 Task: Create a scrum project AgileFire. Add to scrum project AgileFire a team member softage.1@softage.net and assign as Project Lead. Add to scrum project AgileFire a team member softage.2@softage.net
Action: Mouse moved to (210, 59)
Screenshot: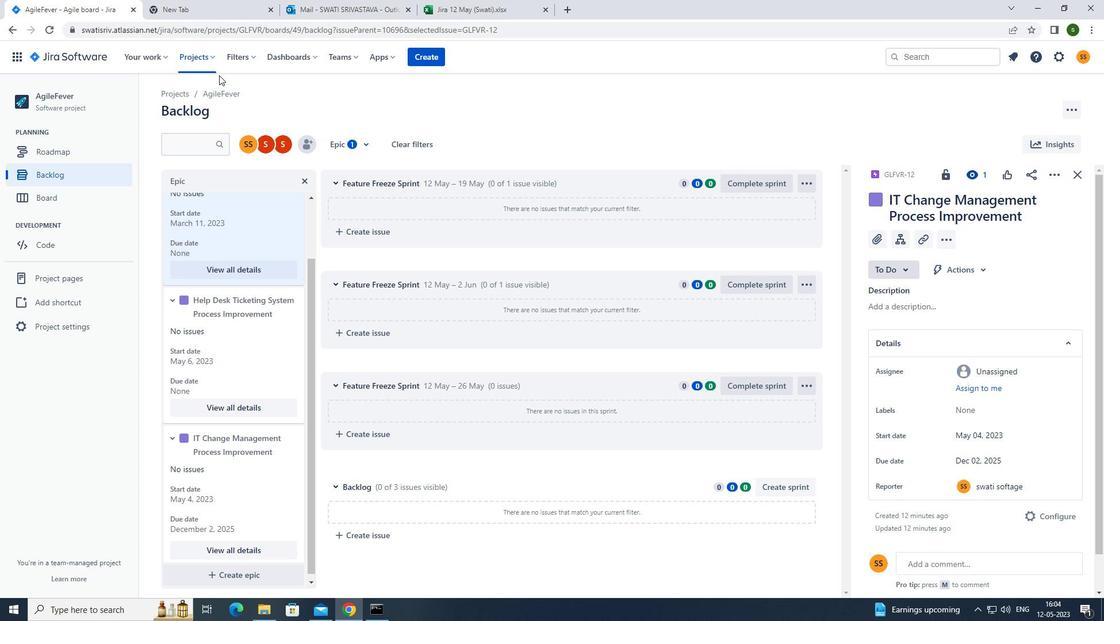 
Action: Mouse pressed left at (210, 59)
Screenshot: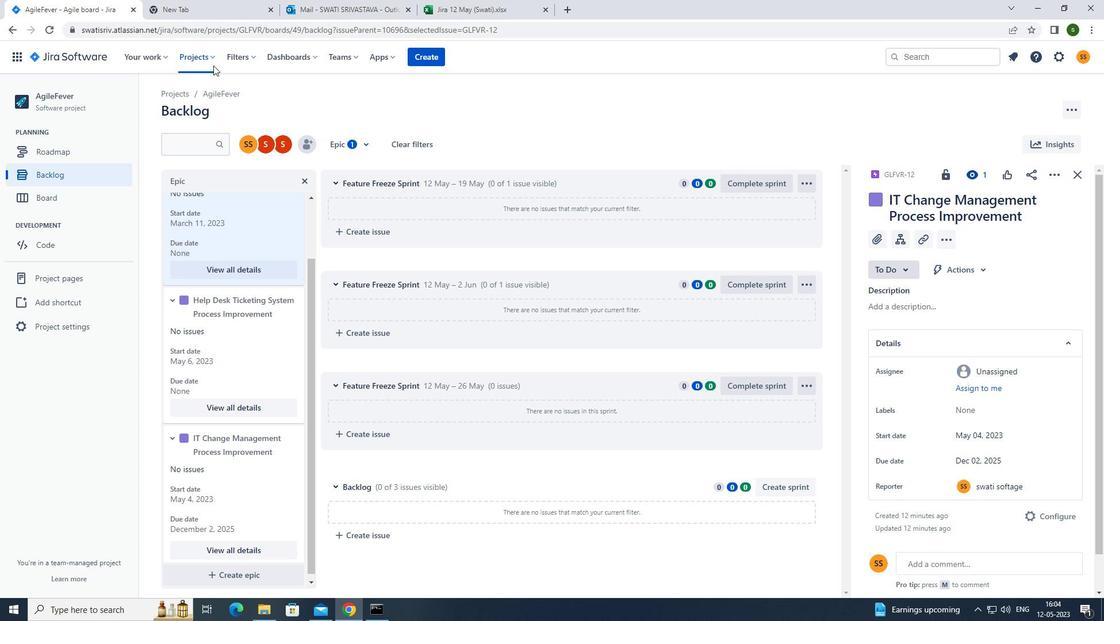 
Action: Mouse moved to (238, 285)
Screenshot: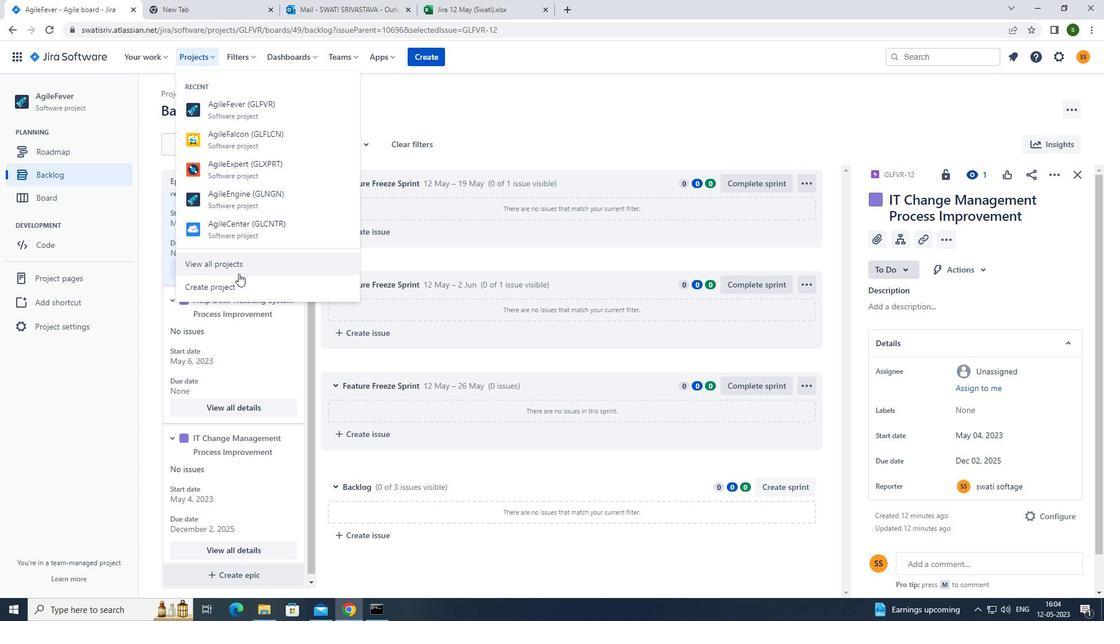 
Action: Mouse pressed left at (238, 285)
Screenshot: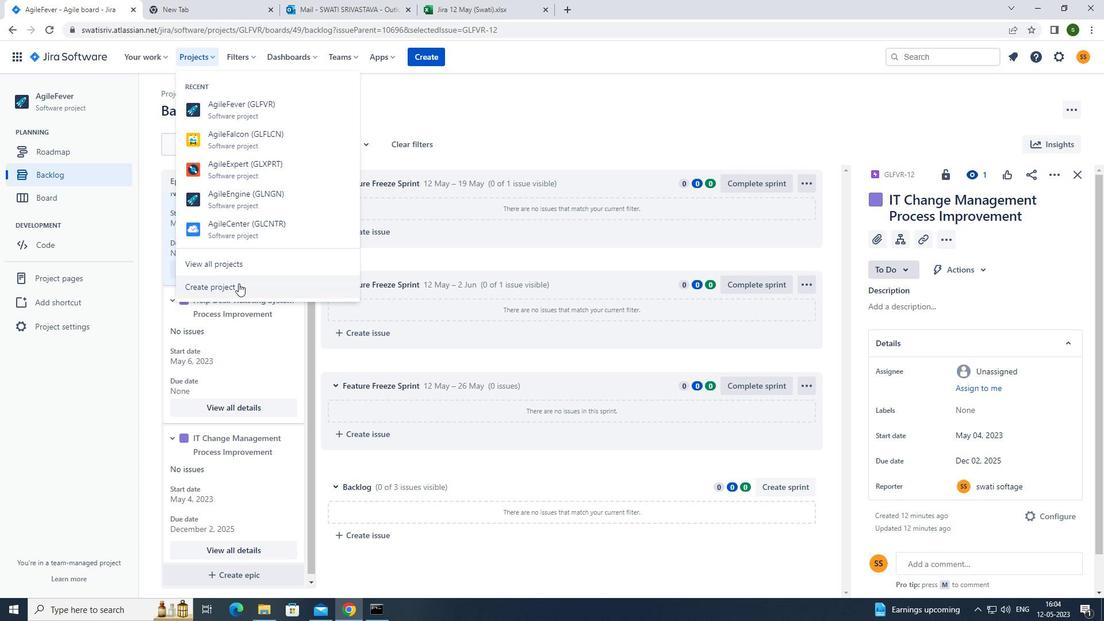 
Action: Mouse moved to (718, 287)
Screenshot: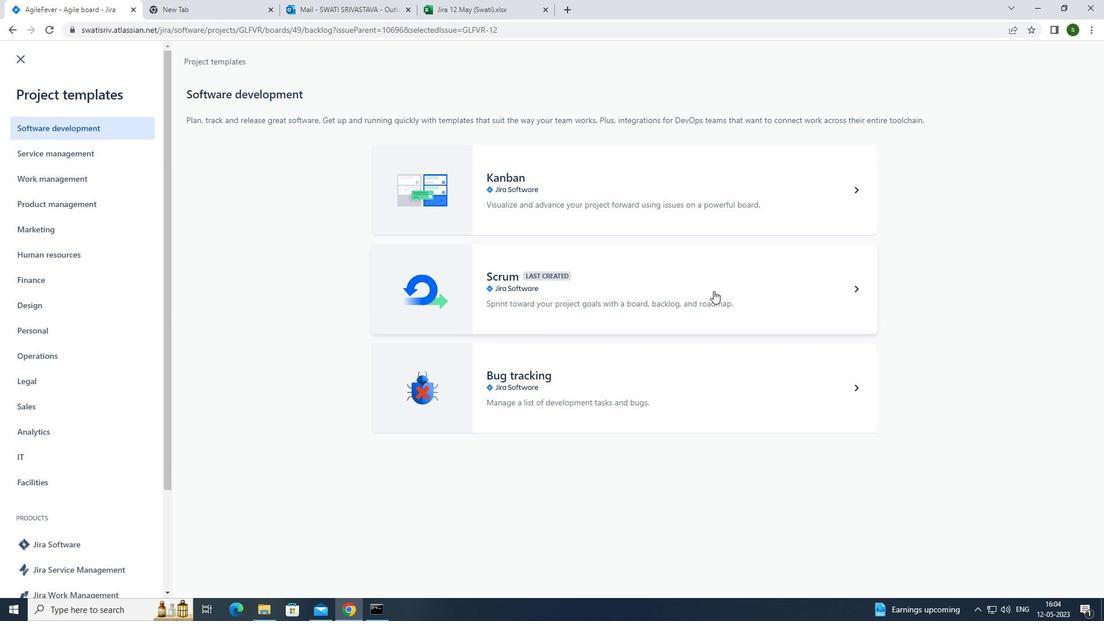 
Action: Mouse pressed left at (718, 287)
Screenshot: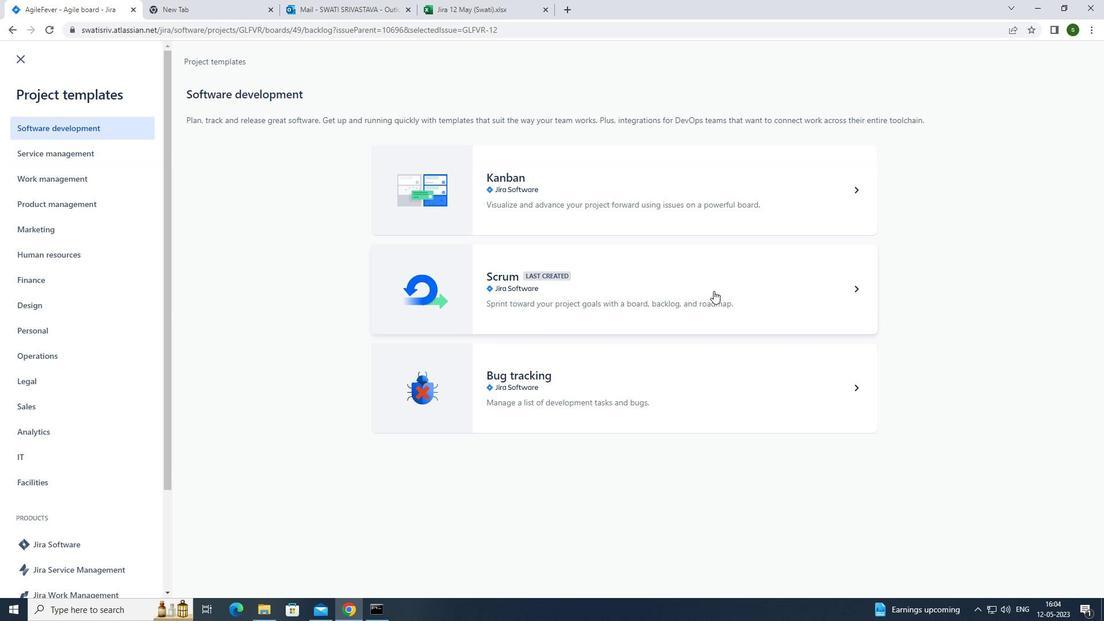 
Action: Mouse moved to (861, 567)
Screenshot: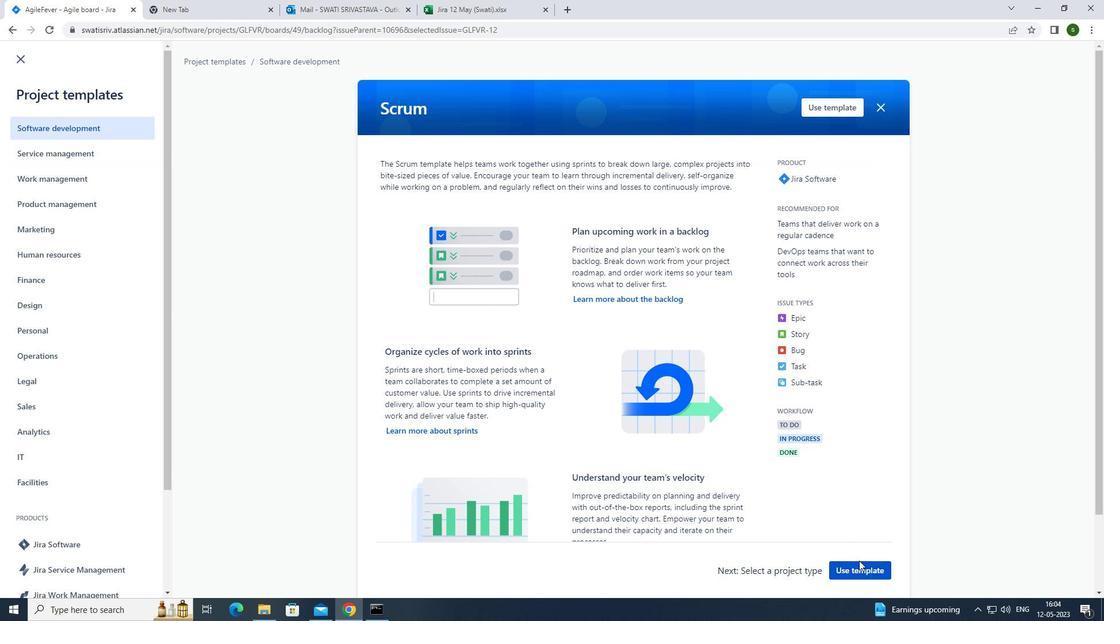 
Action: Mouse pressed left at (861, 567)
Screenshot: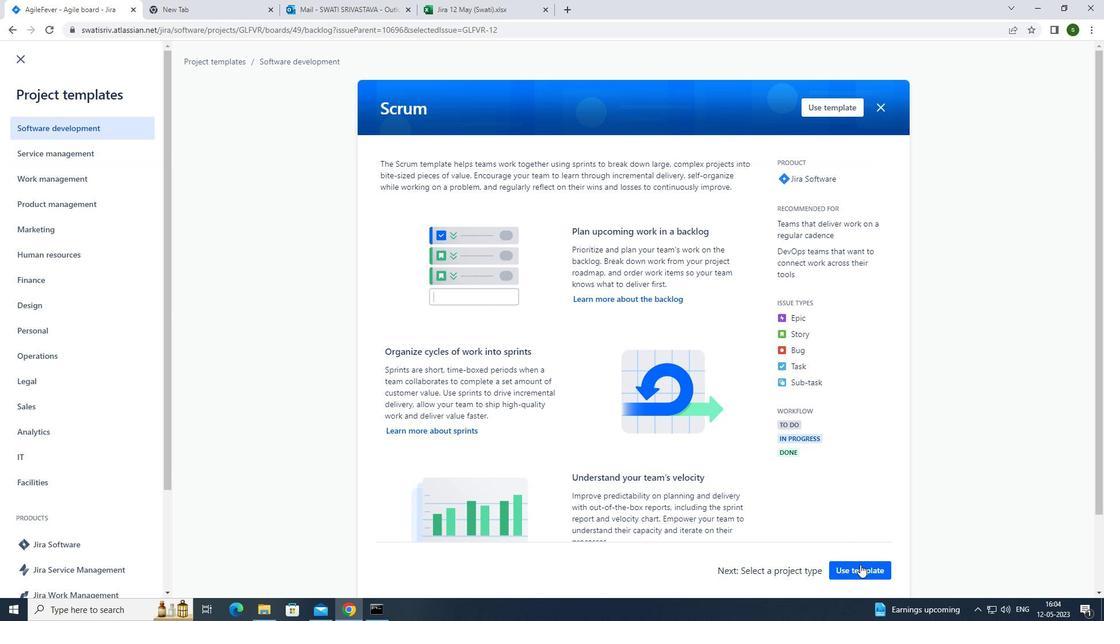 
Action: Mouse moved to (504, 561)
Screenshot: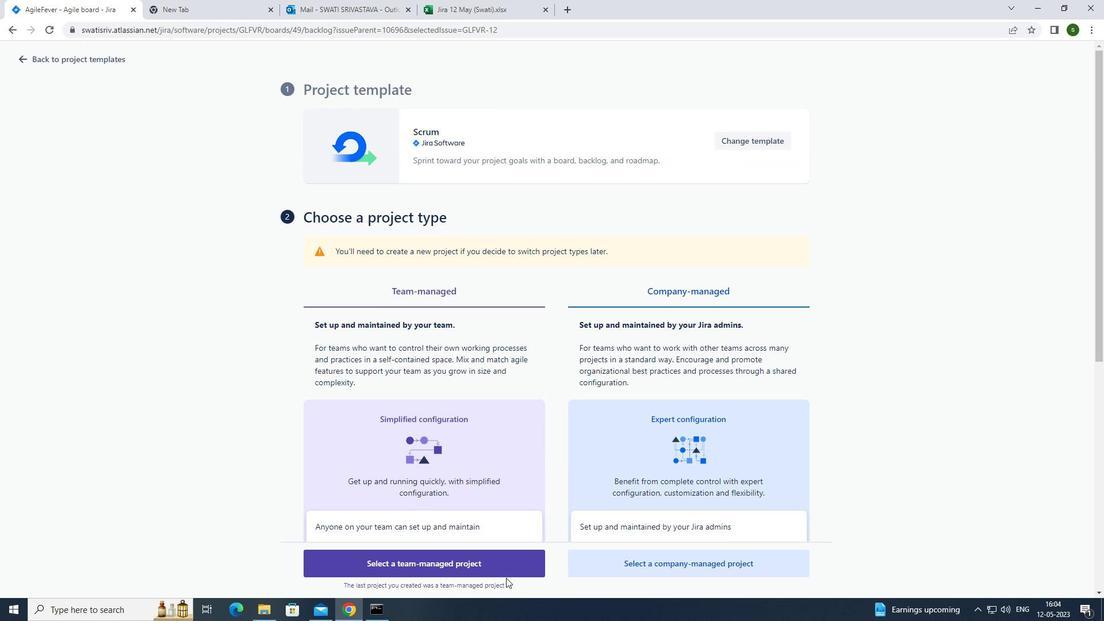 
Action: Mouse pressed left at (504, 561)
Screenshot: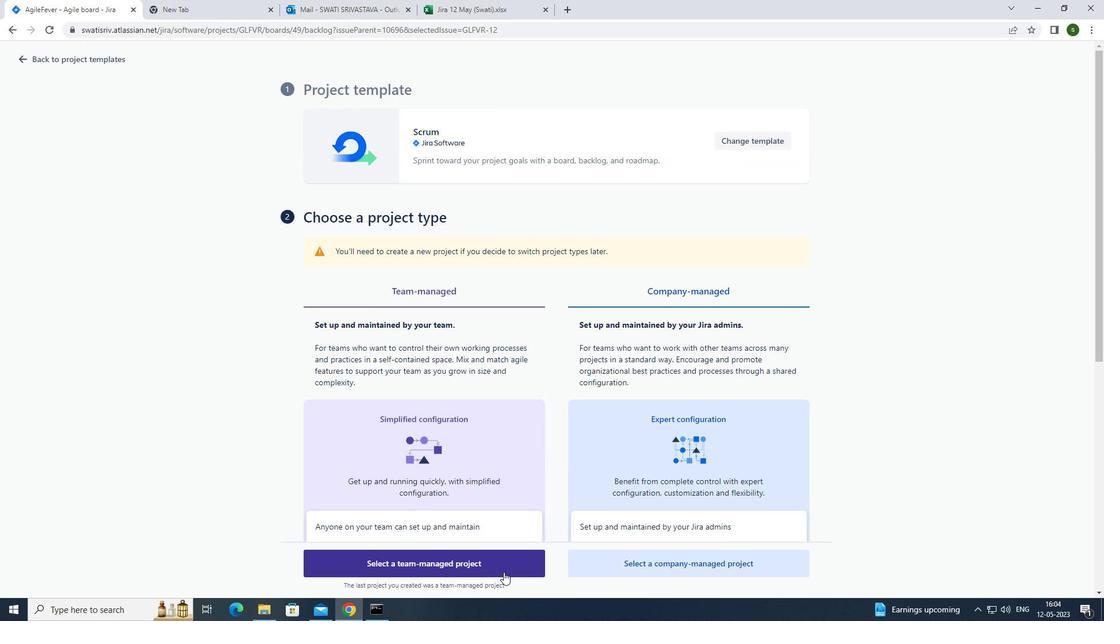 
Action: Mouse moved to (326, 266)
Screenshot: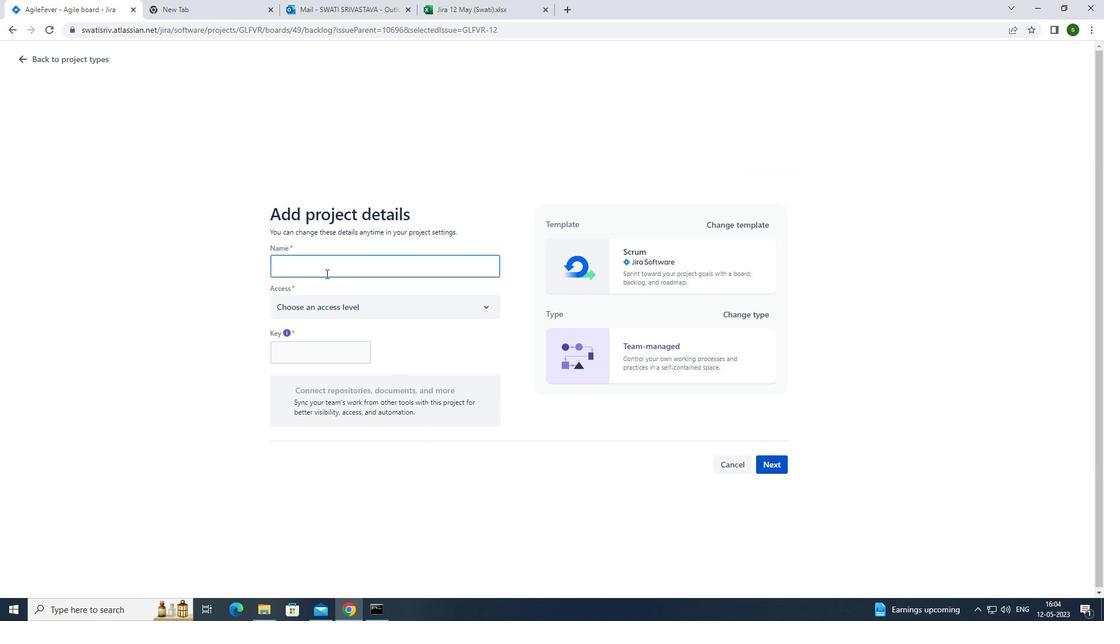 
Action: Mouse pressed left at (326, 266)
Screenshot: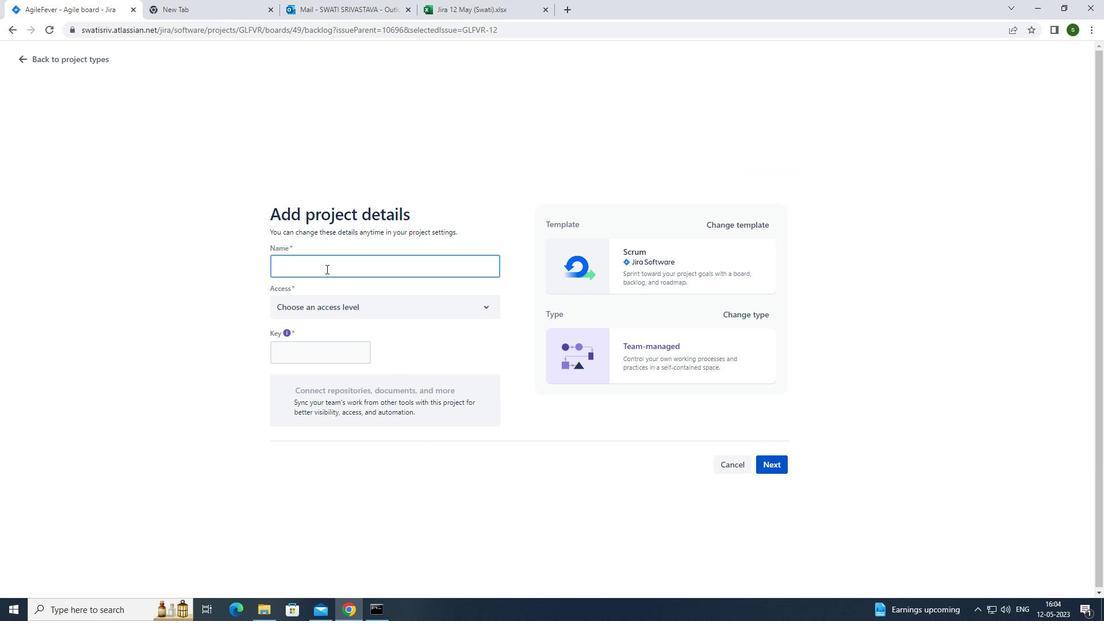 
Action: Key pressed <Key.caps_lock>a<Key.caps_lock>gile<Key.caps_lock>f<Key.caps_lock>ire
Screenshot: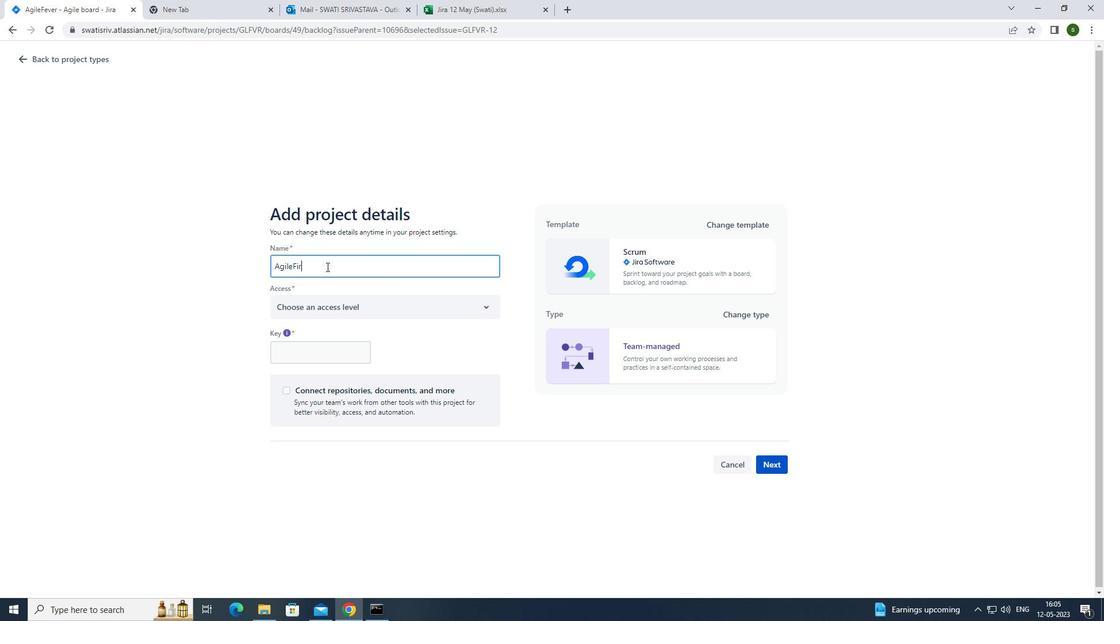 
Action: Mouse moved to (395, 304)
Screenshot: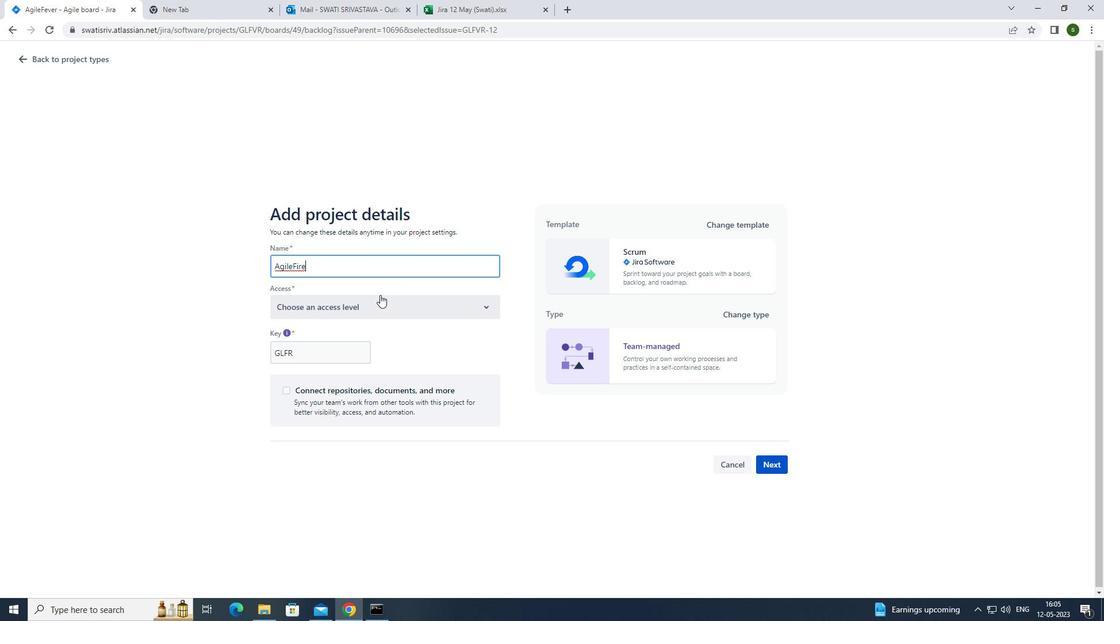 
Action: Mouse pressed left at (395, 304)
Screenshot: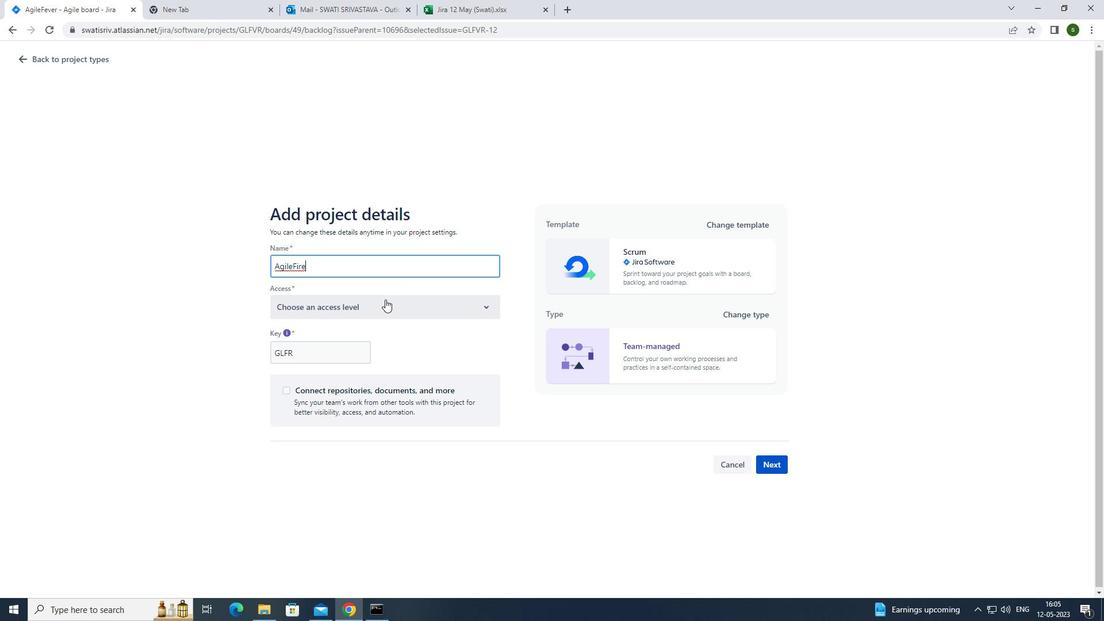 
Action: Mouse moved to (371, 344)
Screenshot: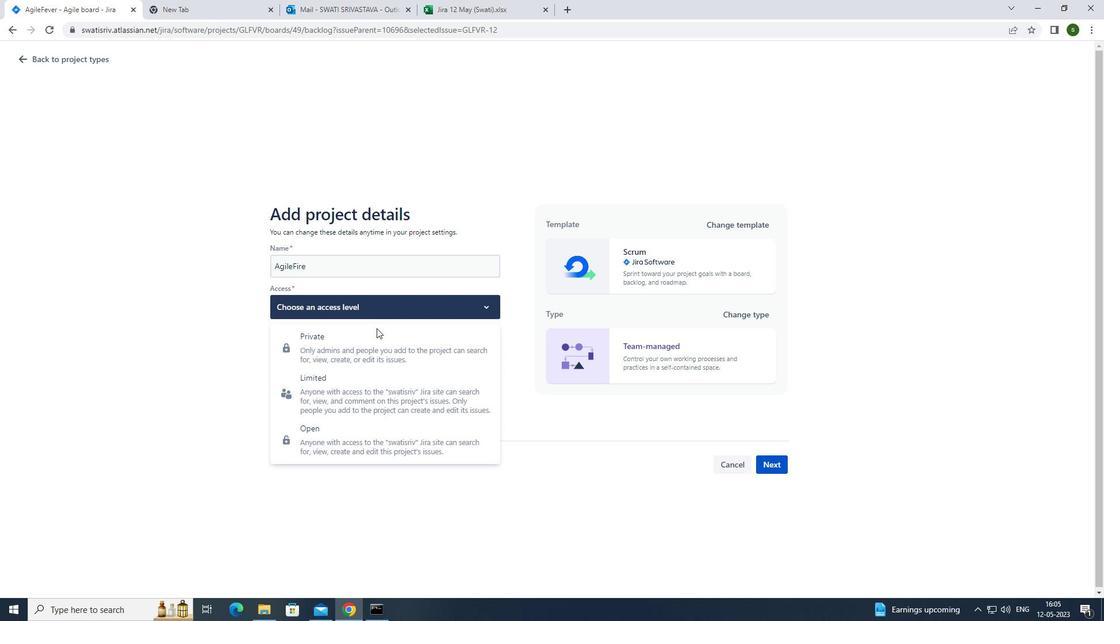 
Action: Mouse pressed left at (371, 344)
Screenshot: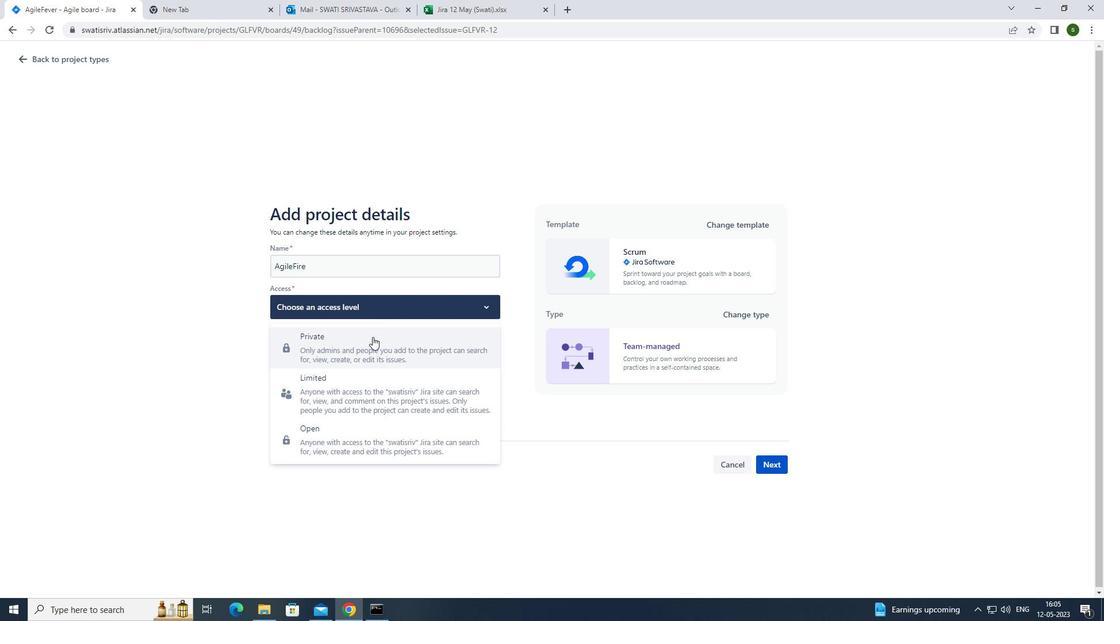 
Action: Mouse moved to (769, 466)
Screenshot: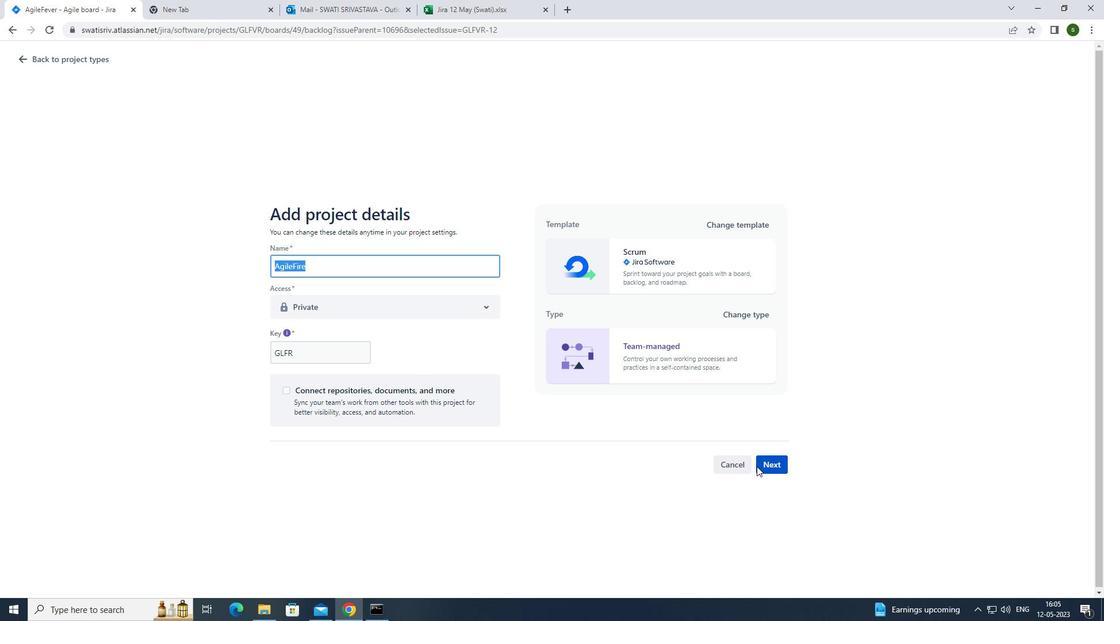 
Action: Mouse pressed left at (769, 466)
Screenshot: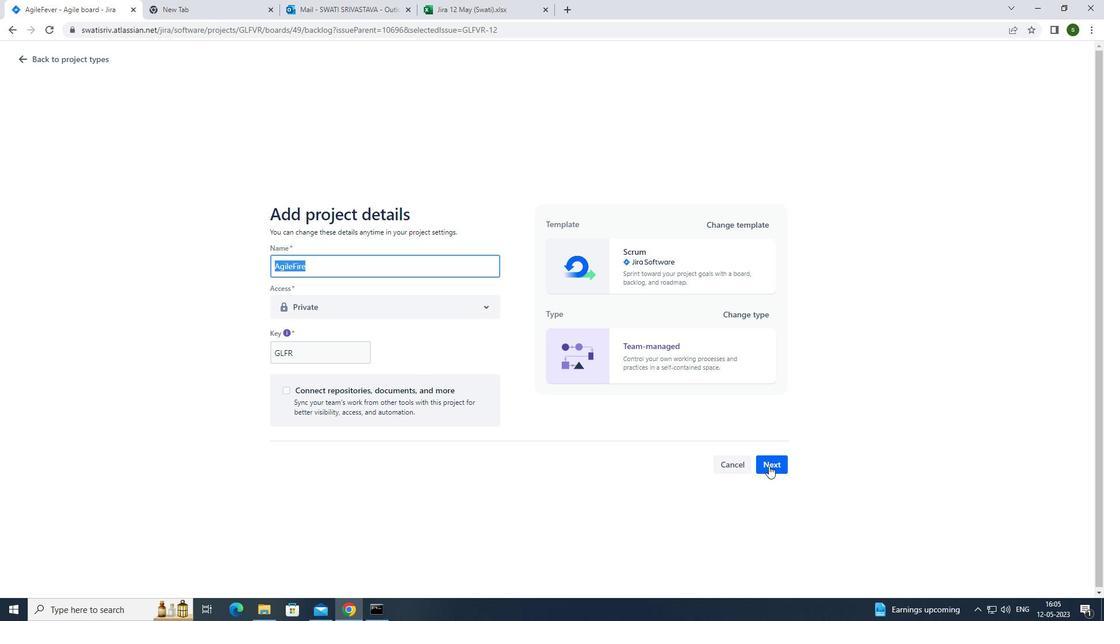 
Action: Mouse moved to (672, 397)
Screenshot: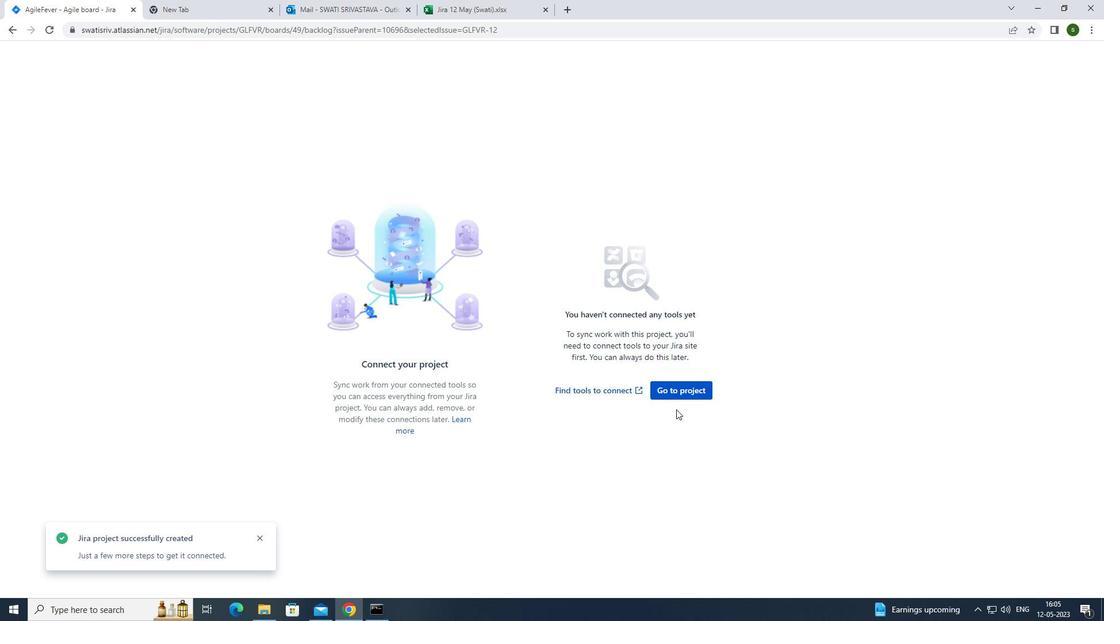 
Action: Mouse pressed left at (672, 397)
Screenshot: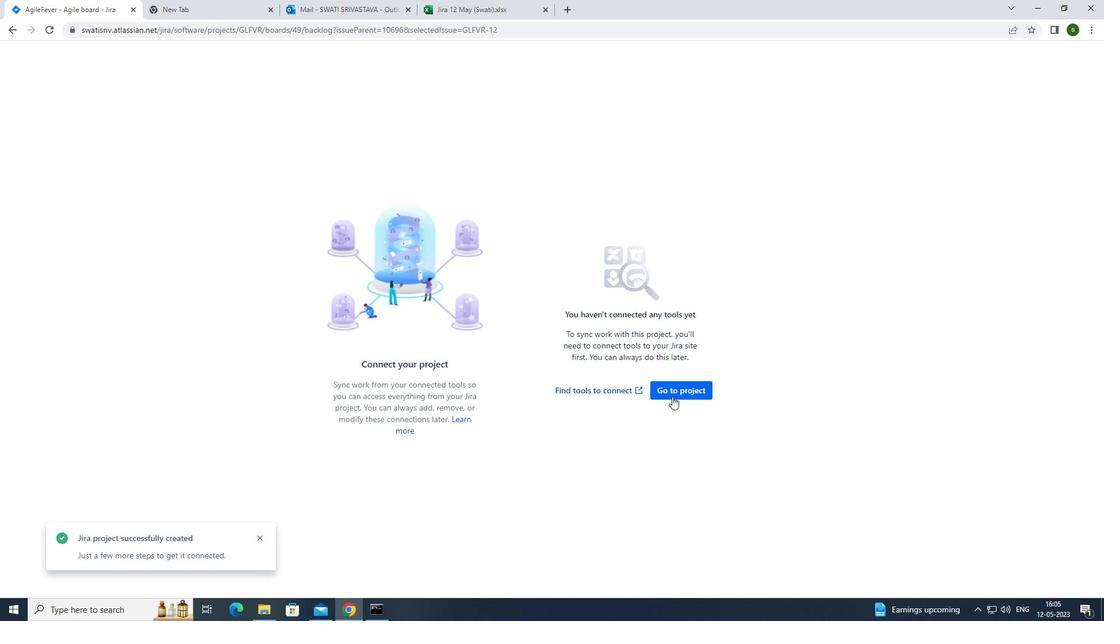 
Action: Mouse moved to (277, 156)
Screenshot: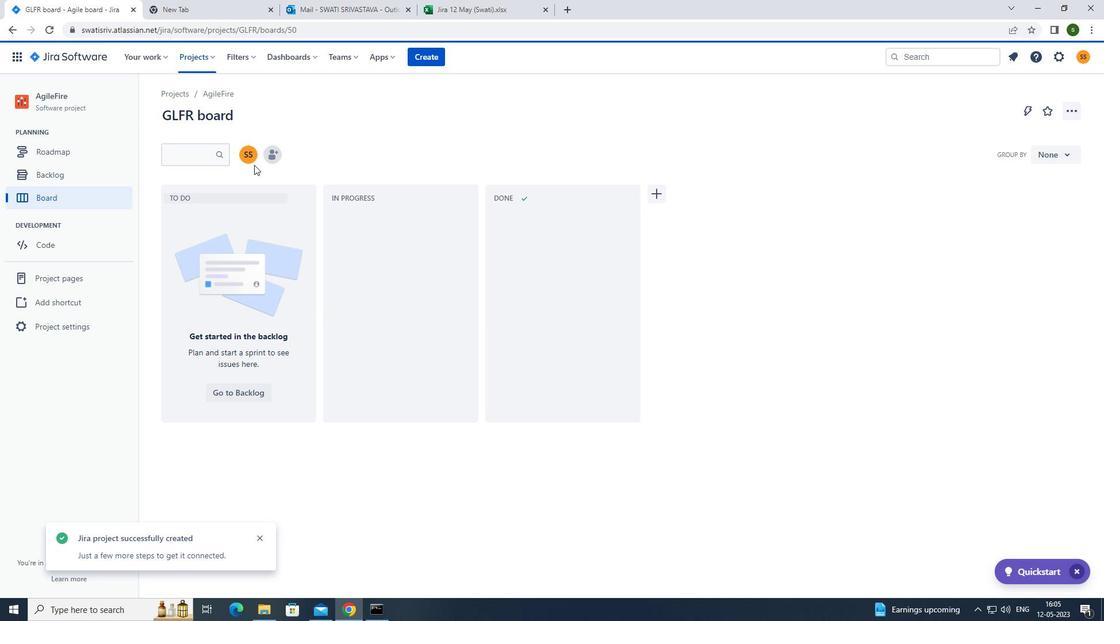 
Action: Mouse pressed left at (277, 156)
Screenshot: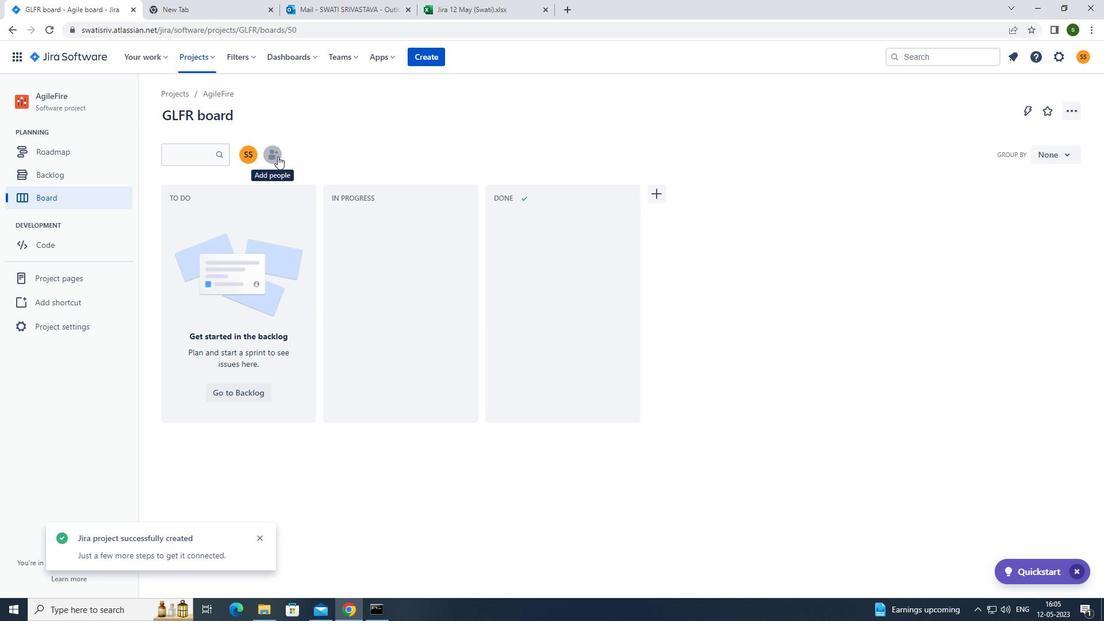 
Action: Mouse moved to (522, 147)
Screenshot: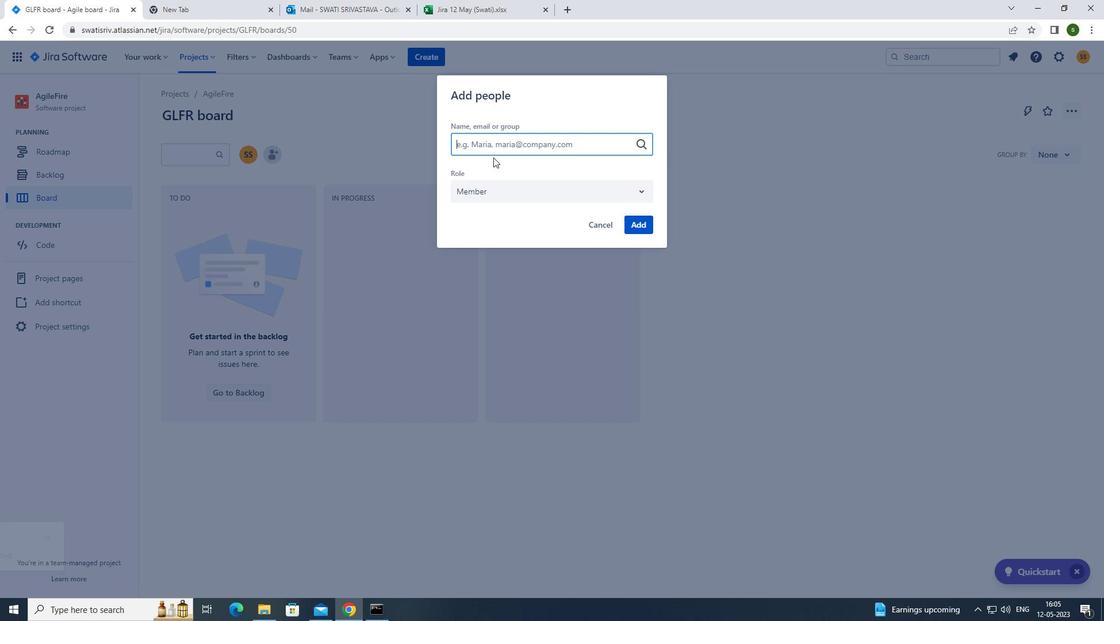 
Action: Key pressed s
Screenshot: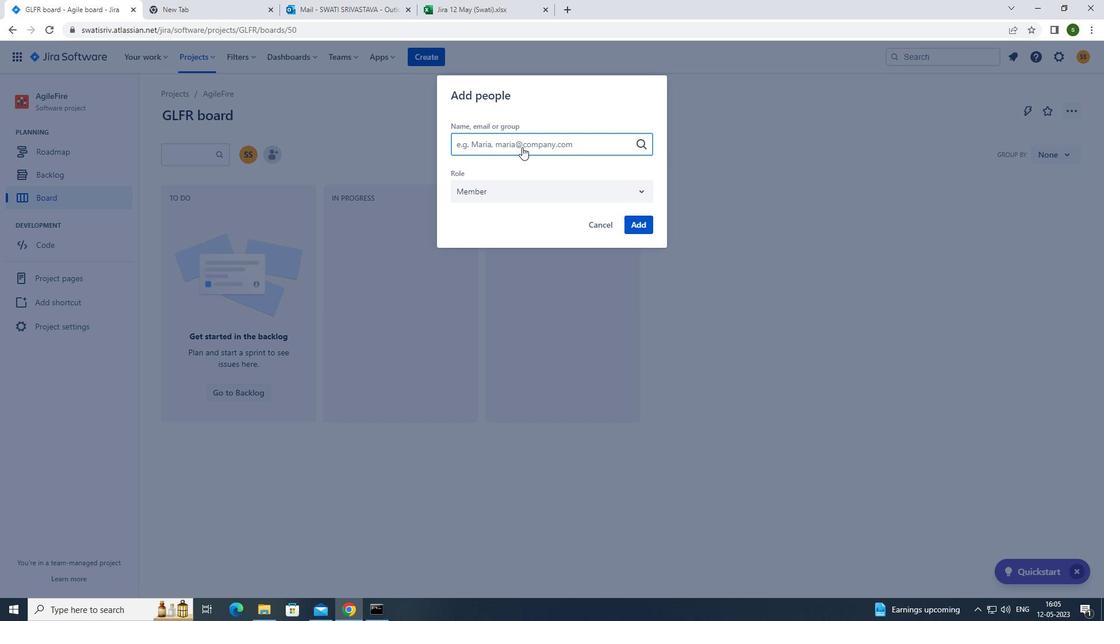 
Action: Mouse moved to (528, 287)
Screenshot: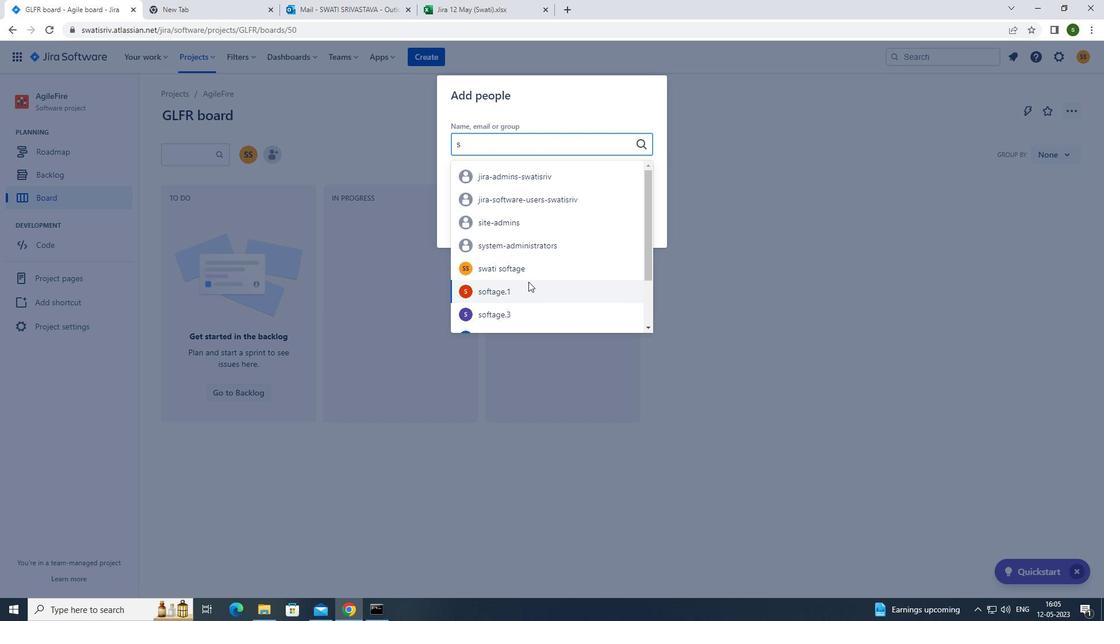 
Action: Mouse pressed left at (528, 287)
Screenshot: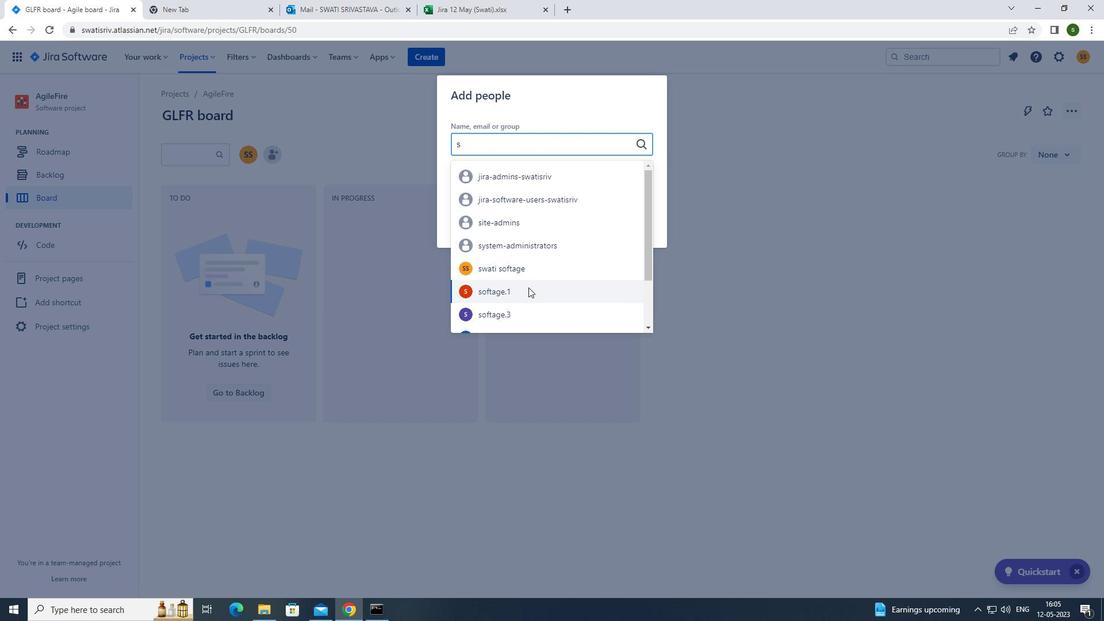 
Action: Mouse moved to (646, 222)
Screenshot: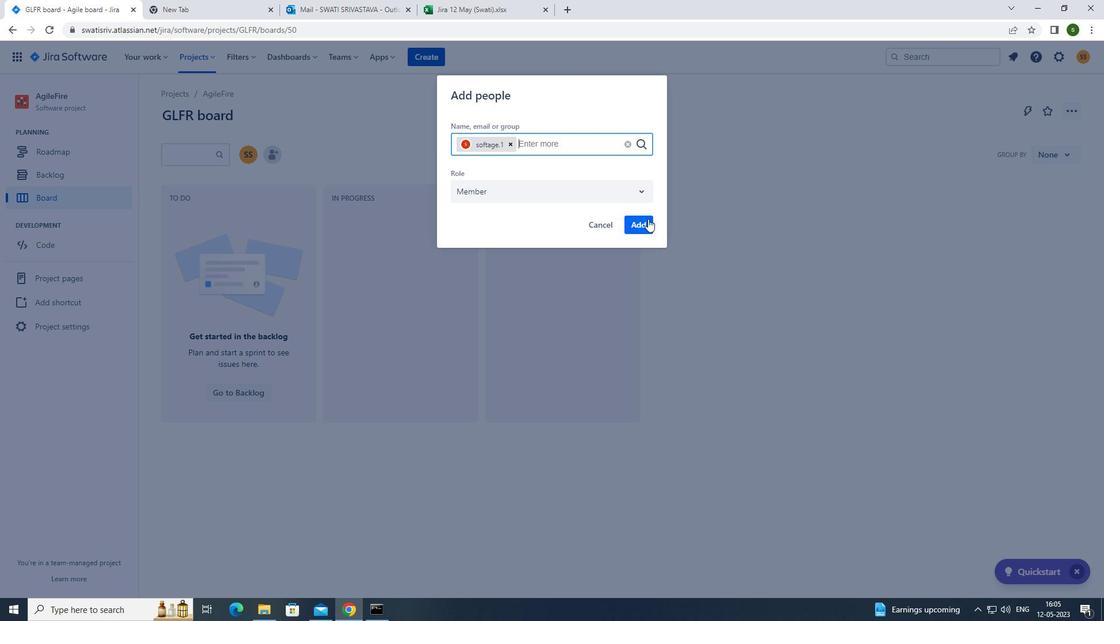 
Action: Mouse pressed left at (646, 222)
Screenshot: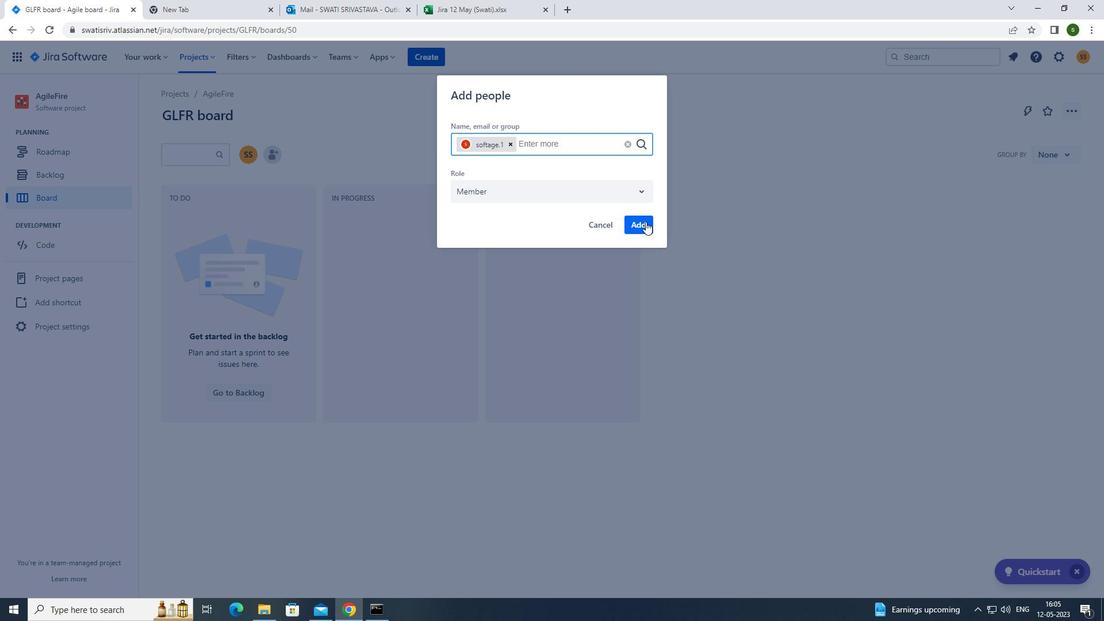 
Action: Mouse moved to (73, 328)
Screenshot: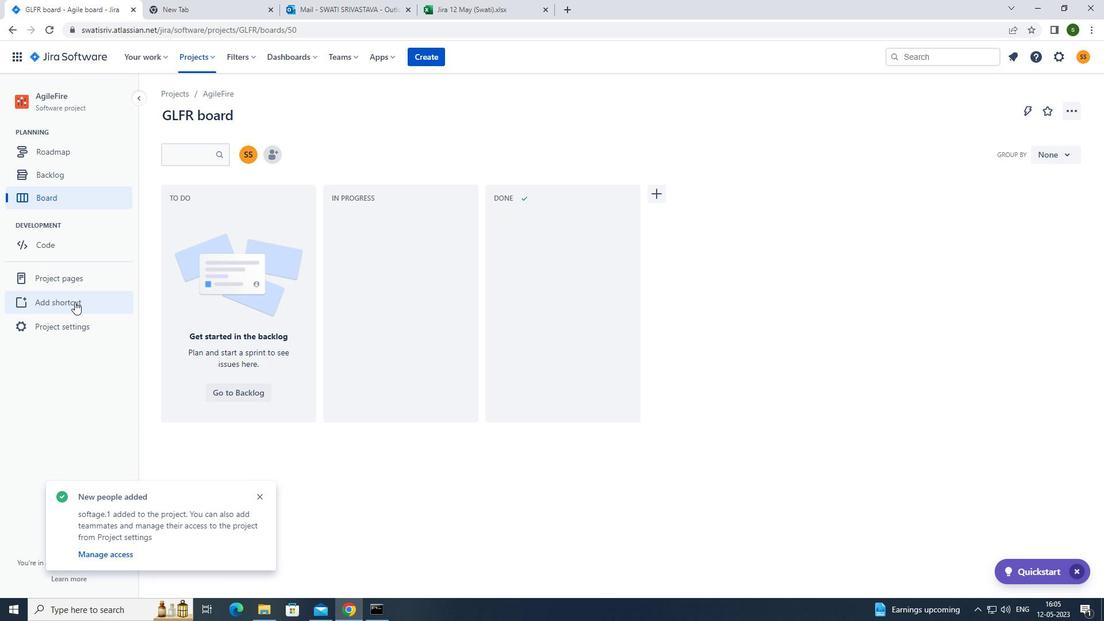 
Action: Mouse pressed left at (73, 328)
Screenshot: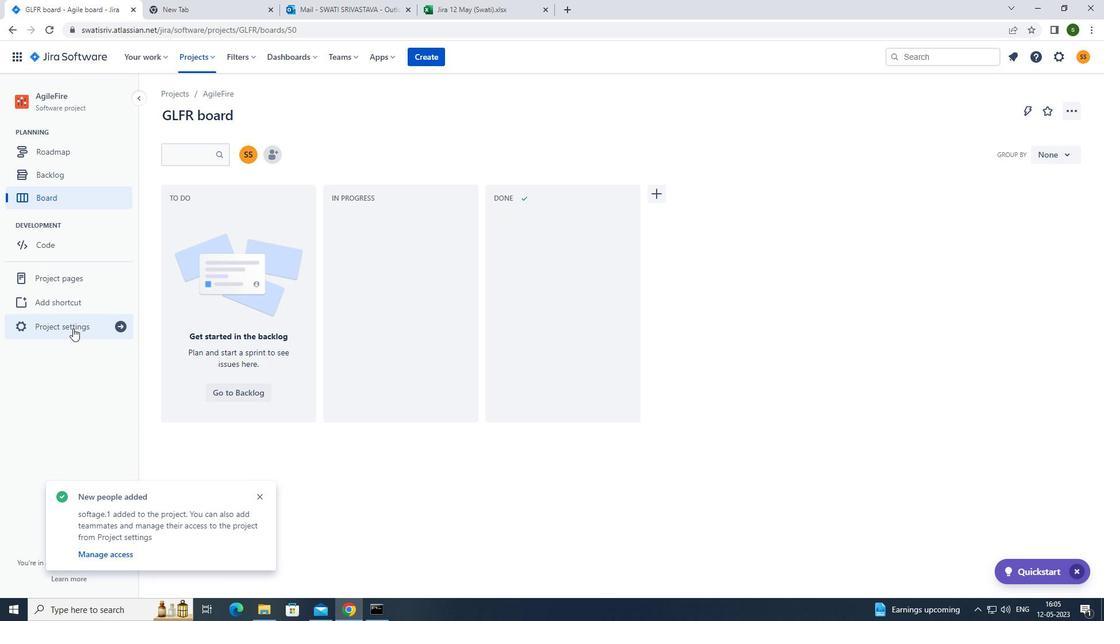 
Action: Mouse moved to (582, 413)
Screenshot: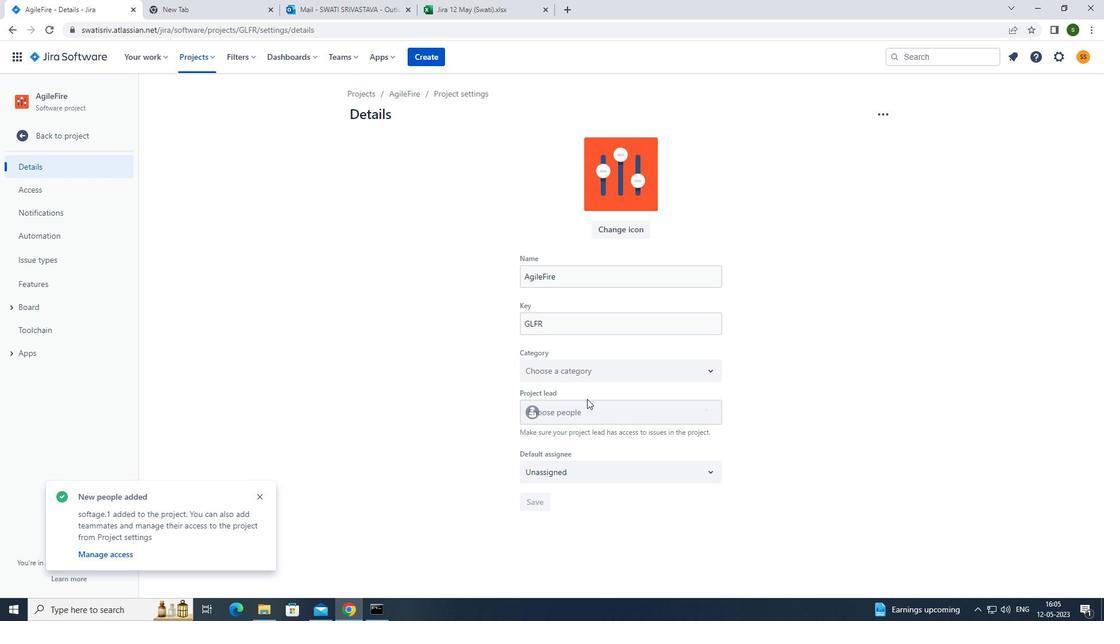 
Action: Mouse pressed left at (582, 413)
Screenshot: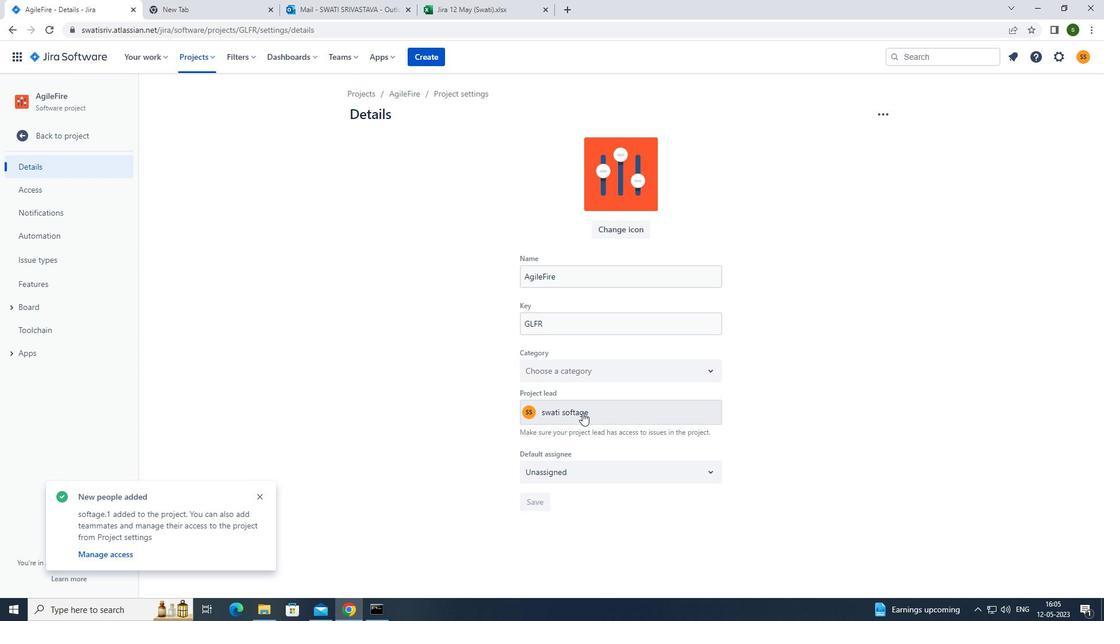 
Action: Mouse moved to (603, 562)
Screenshot: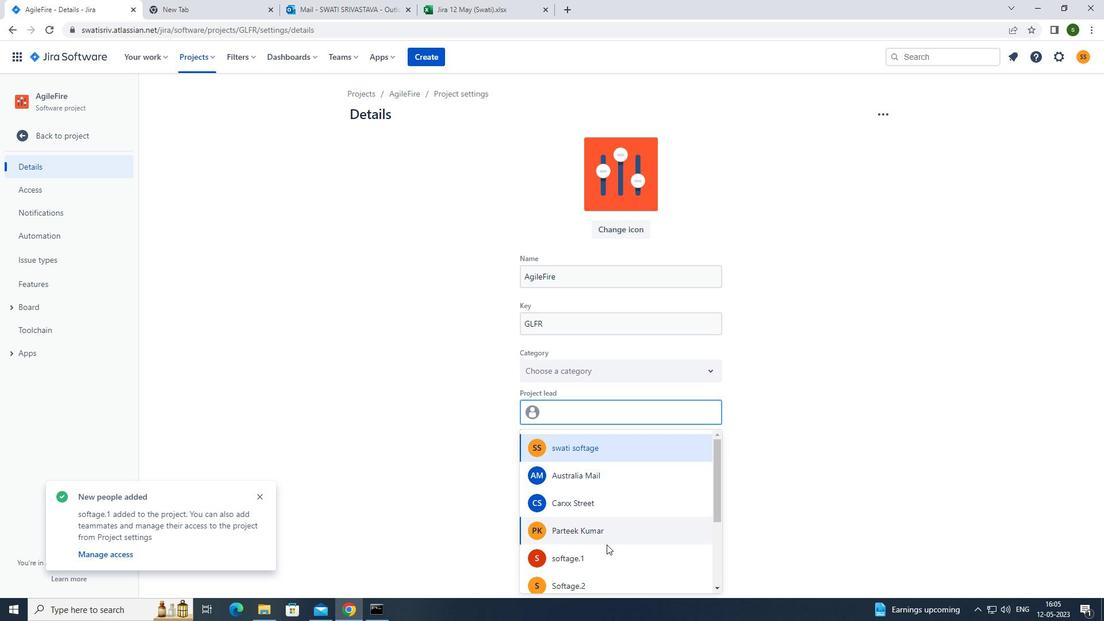 
Action: Mouse pressed left at (603, 562)
Screenshot: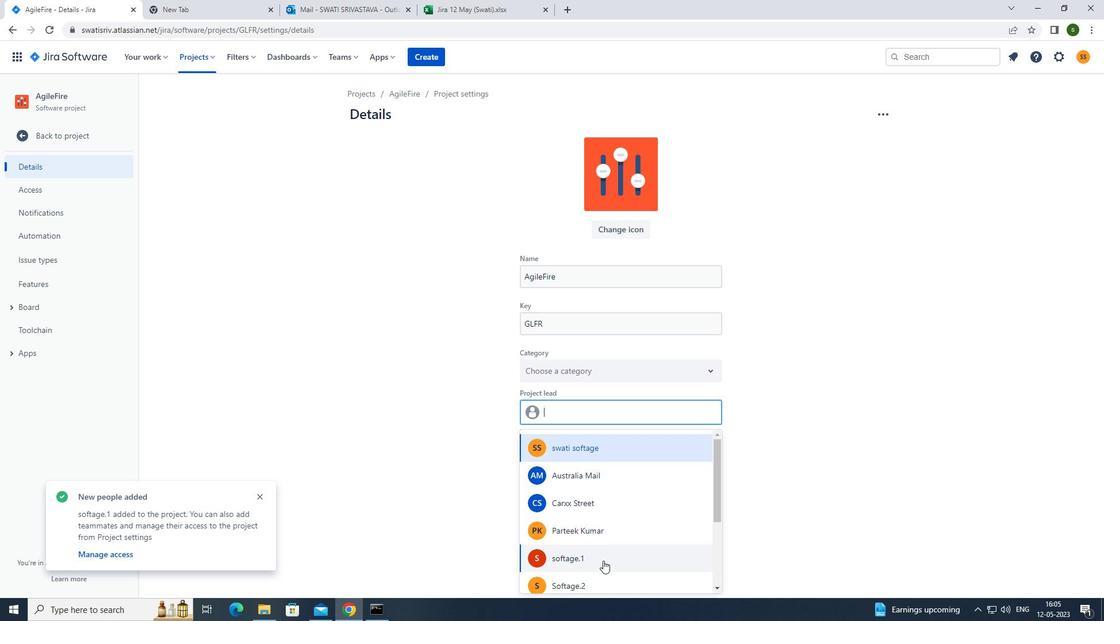 
Action: Mouse moved to (525, 498)
Screenshot: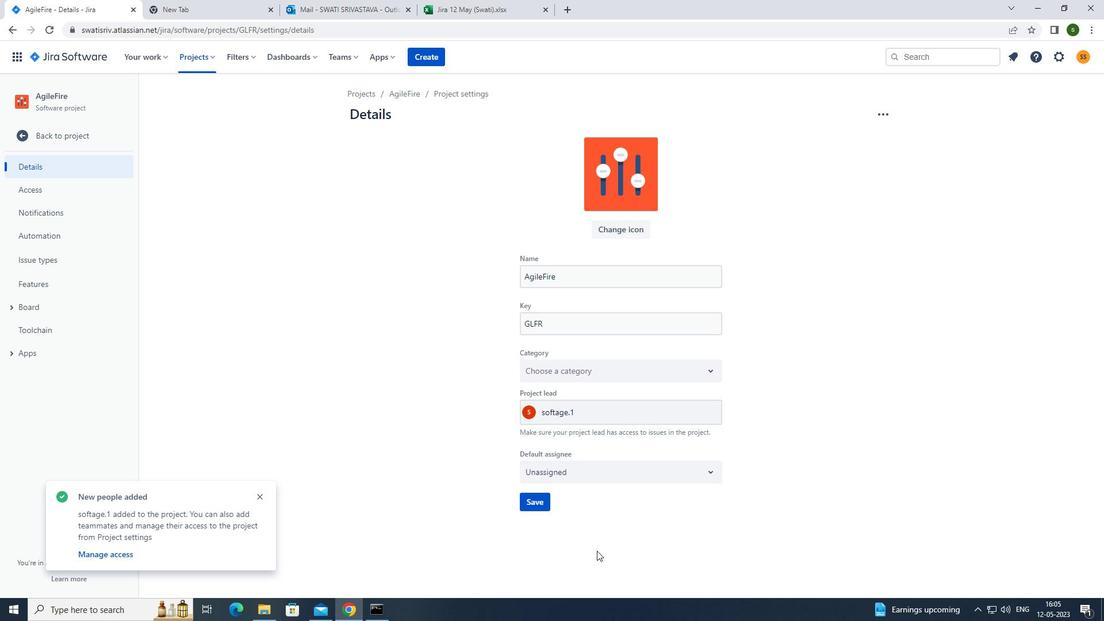 
Action: Mouse pressed left at (525, 498)
Screenshot: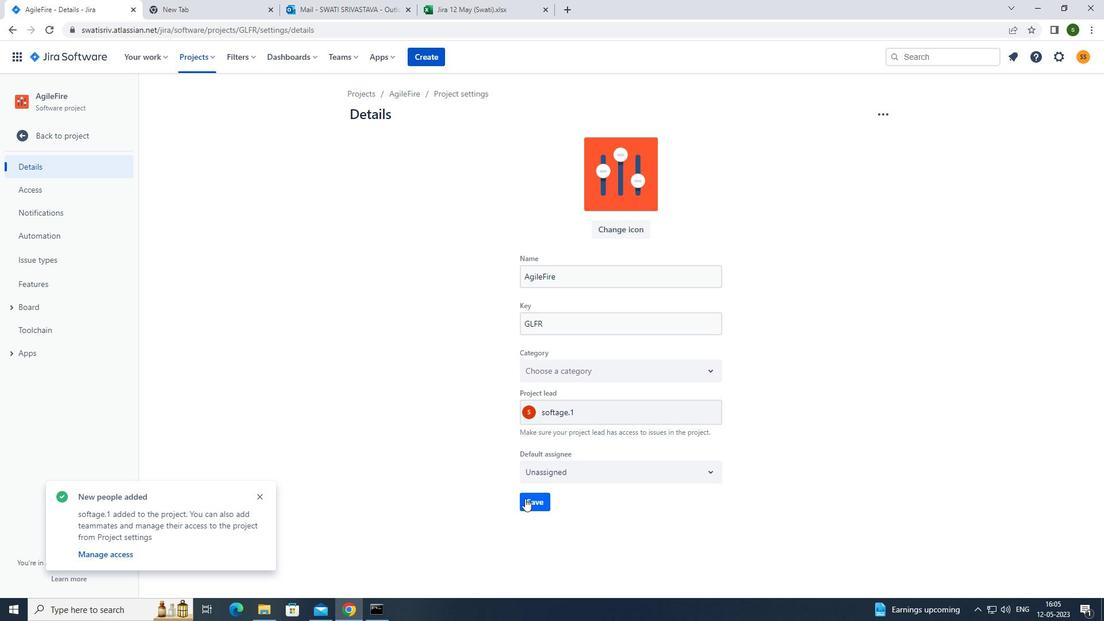 
Action: Mouse moved to (63, 140)
Screenshot: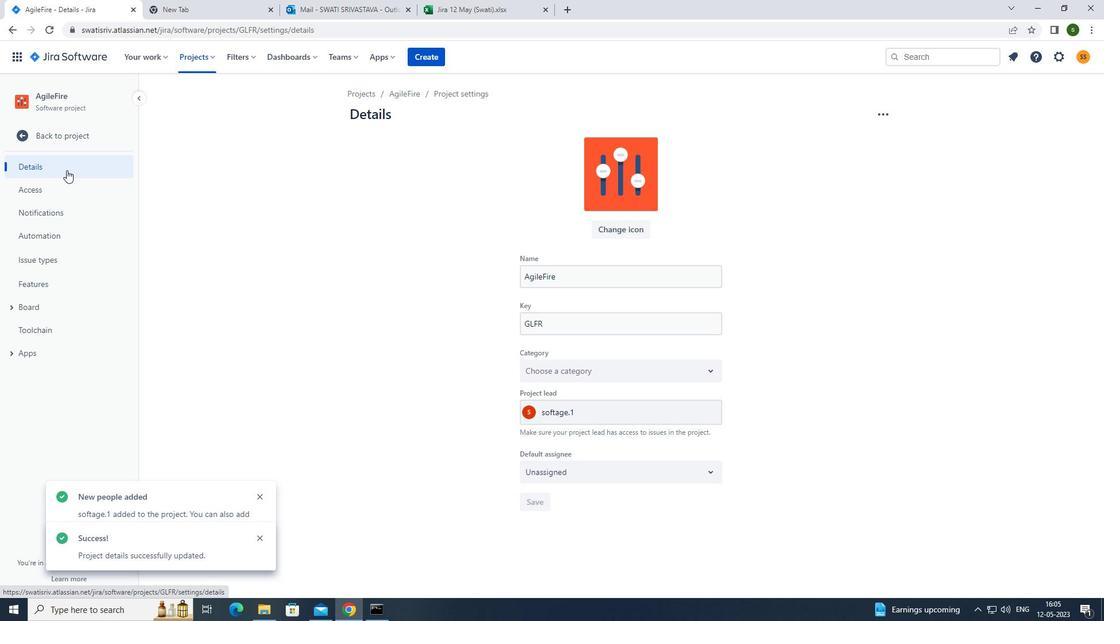 
Action: Mouse pressed left at (63, 140)
Screenshot: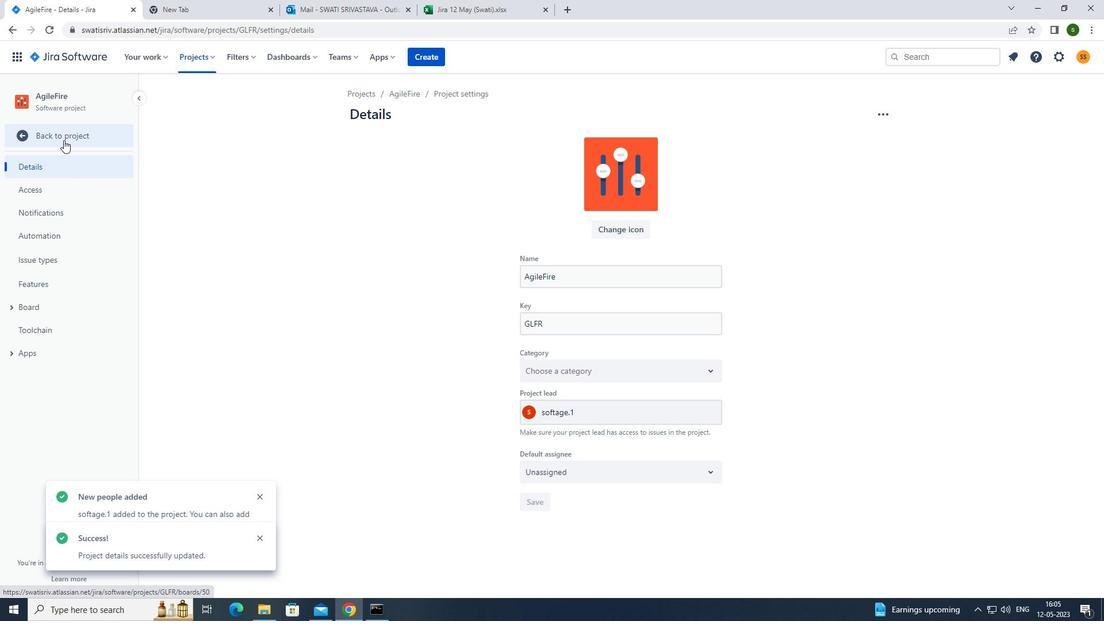 
Action: Mouse moved to (268, 151)
Screenshot: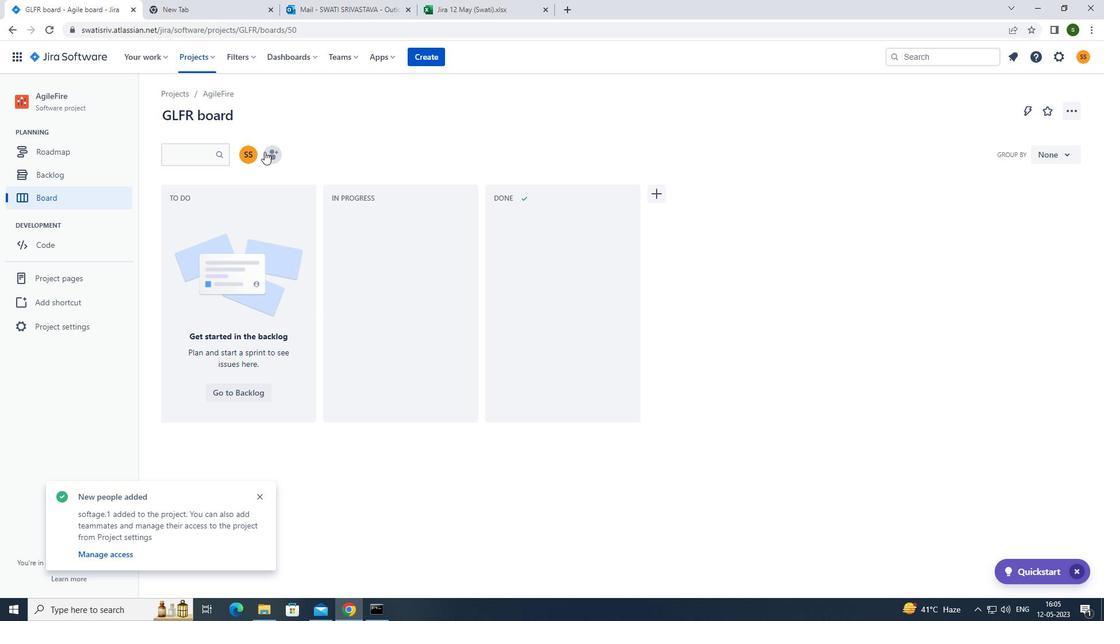 
Action: Mouse pressed left at (268, 151)
Screenshot: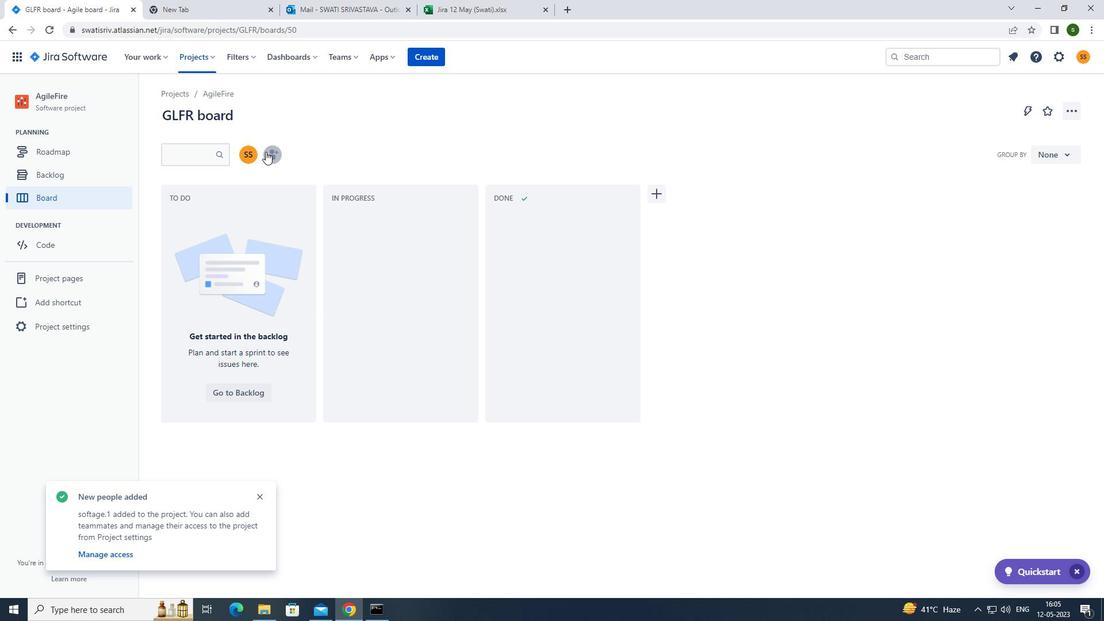 
Action: Mouse moved to (509, 145)
Screenshot: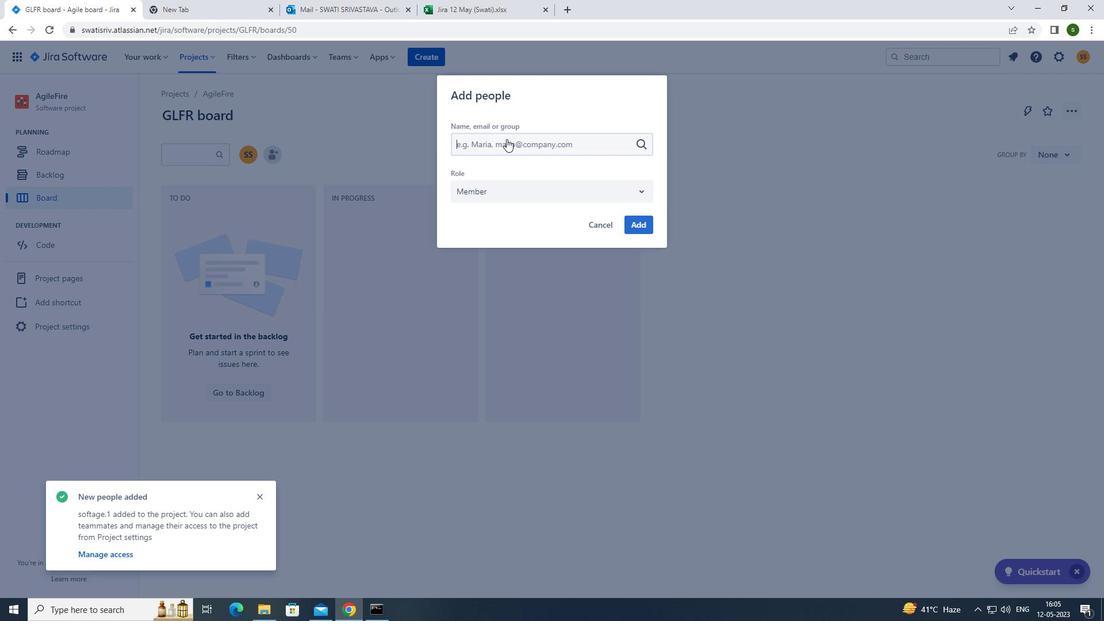 
Action: Key pressed s
Screenshot: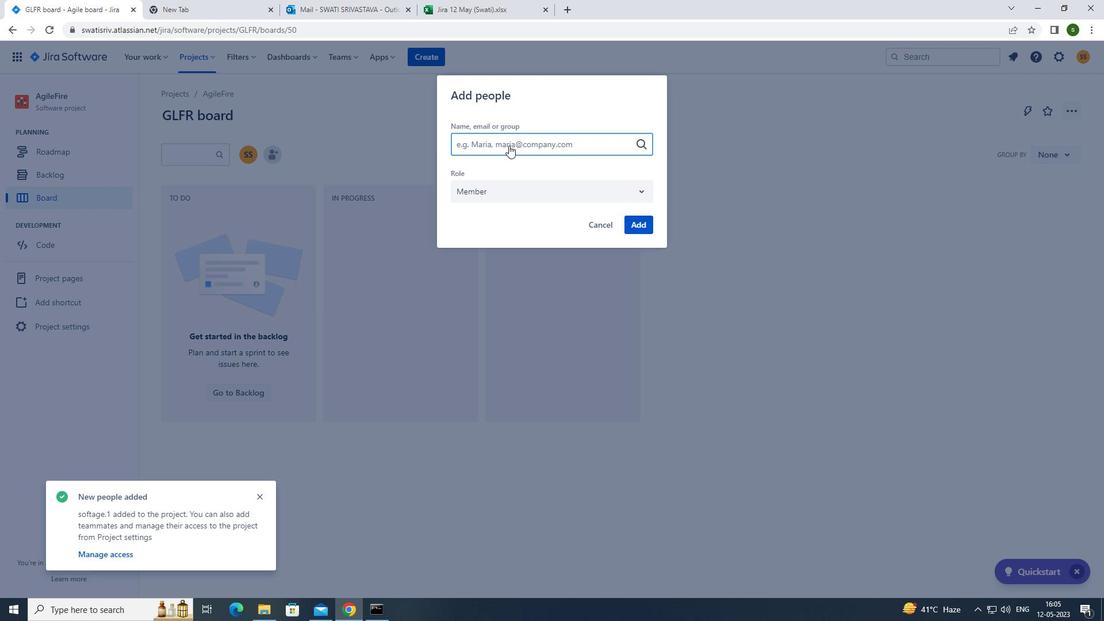 
Action: Mouse moved to (502, 296)
Screenshot: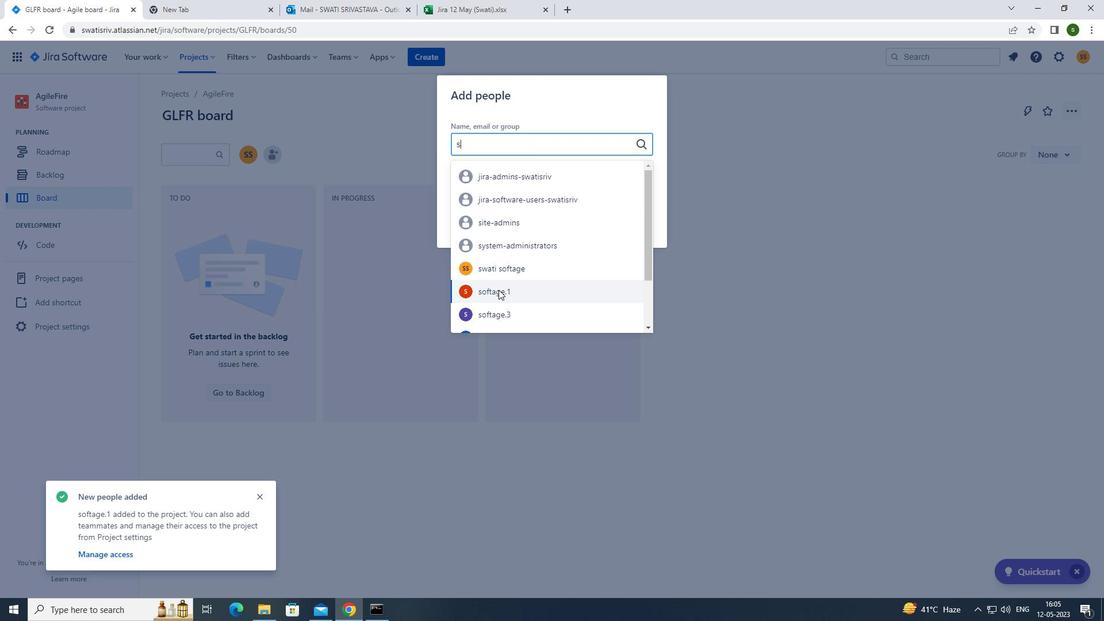 
Action: Mouse scrolled (502, 296) with delta (0, 0)
Screenshot: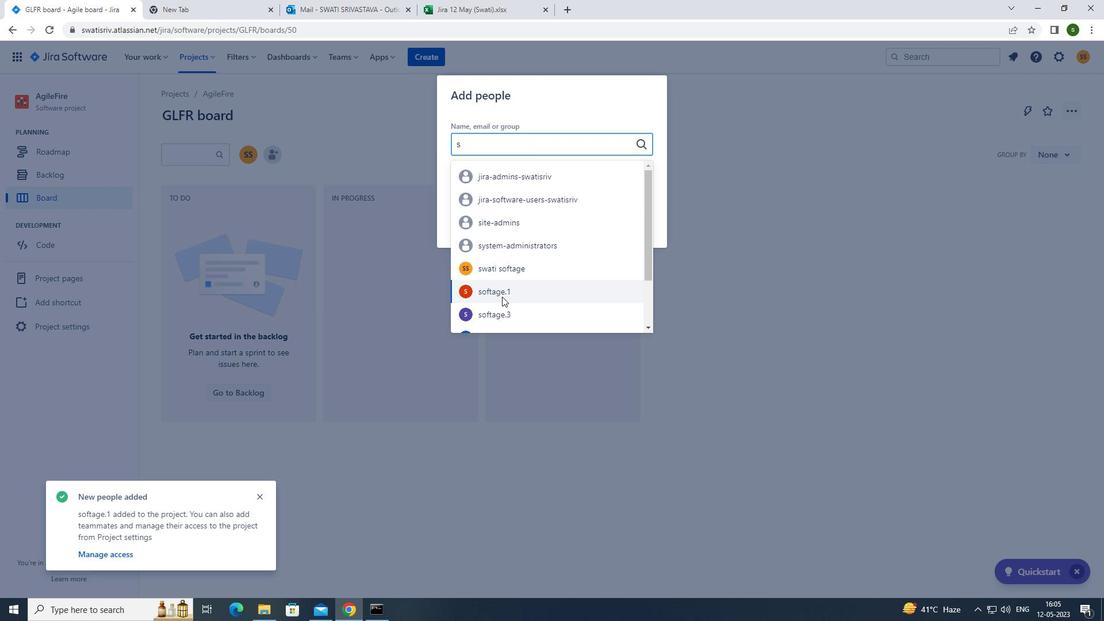 
Action: Mouse moved to (500, 303)
Screenshot: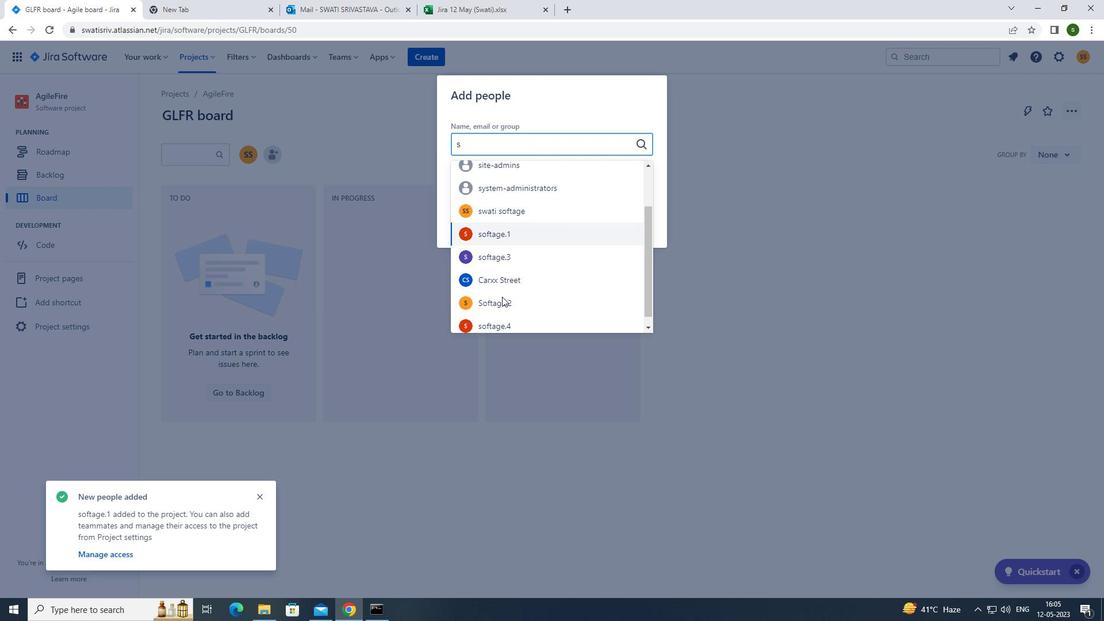 
Action: Mouse pressed left at (500, 303)
Screenshot: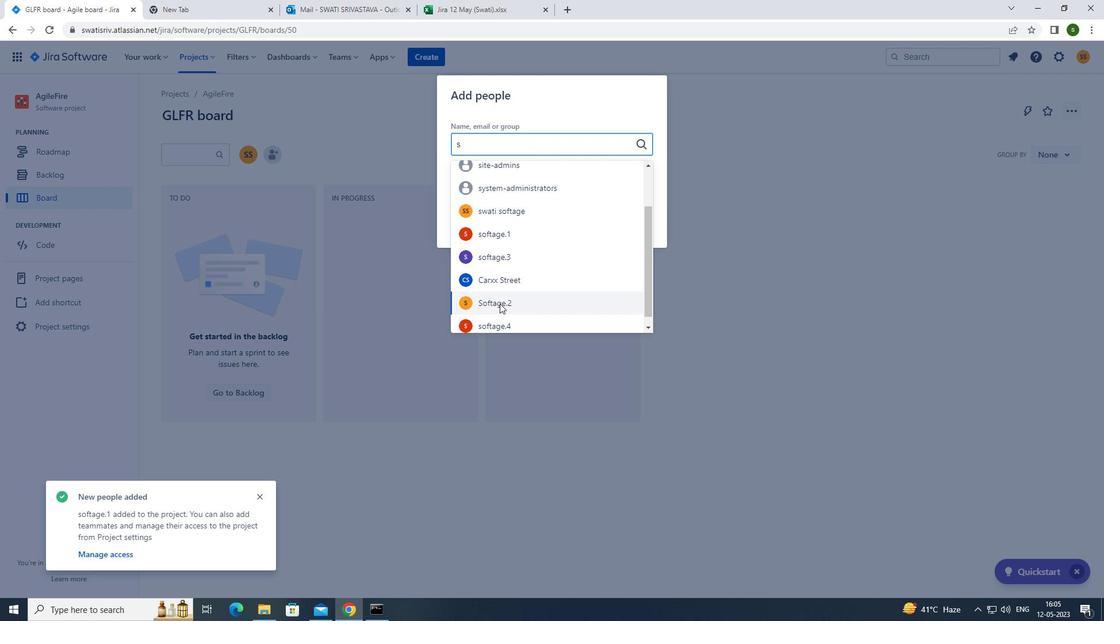 
Action: Mouse moved to (630, 223)
Screenshot: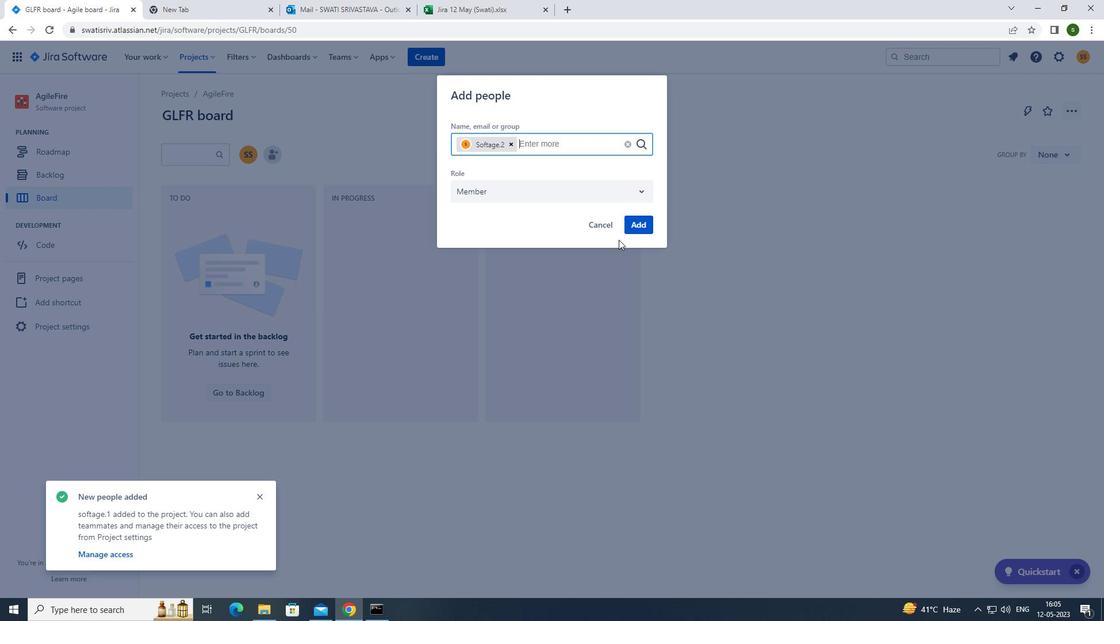 
Action: Mouse pressed left at (630, 223)
Screenshot: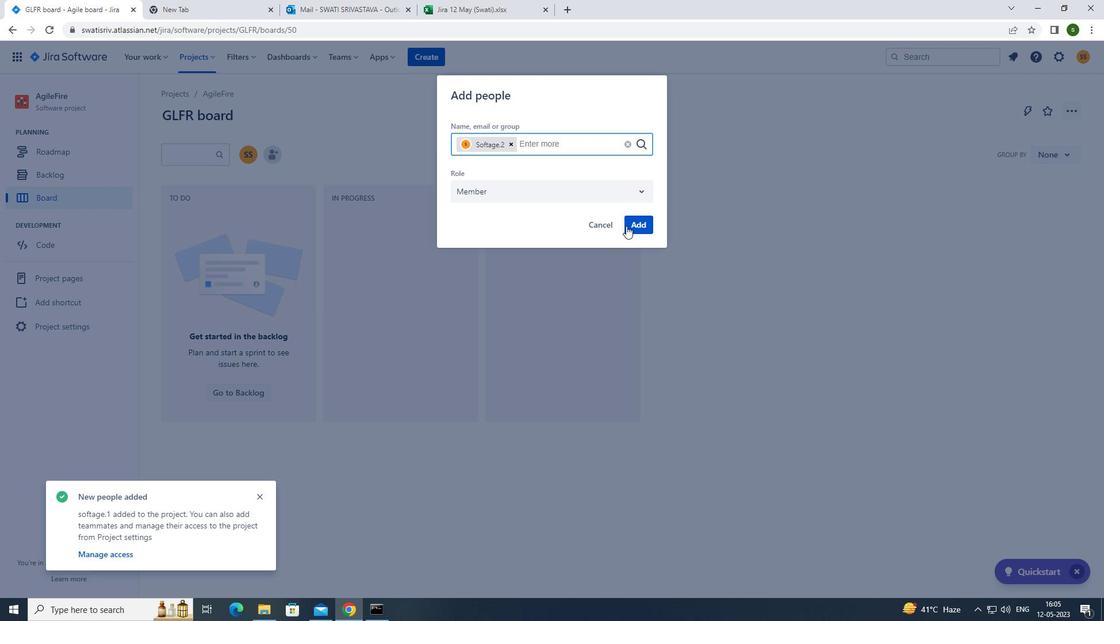 
